 Task: Create a due date automation trigger when advanced on, on the tuesday of the week a card is due add basic without the yellow label at 11:00 AM.
Action: Mouse moved to (1160, 86)
Screenshot: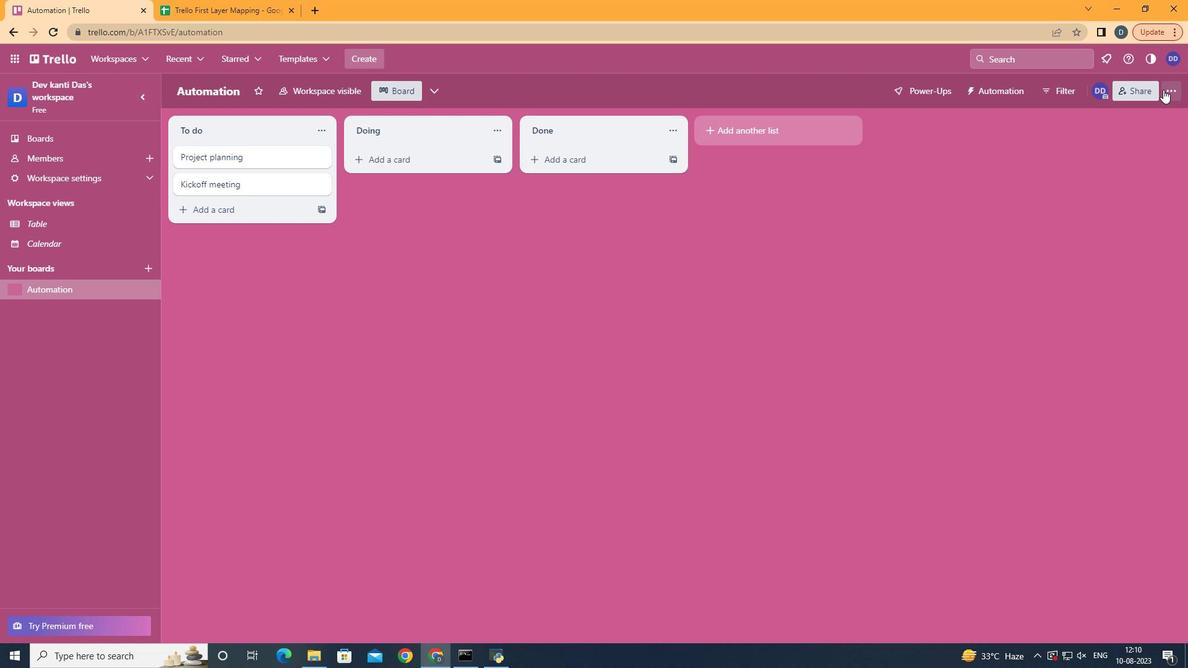 
Action: Mouse pressed left at (1160, 86)
Screenshot: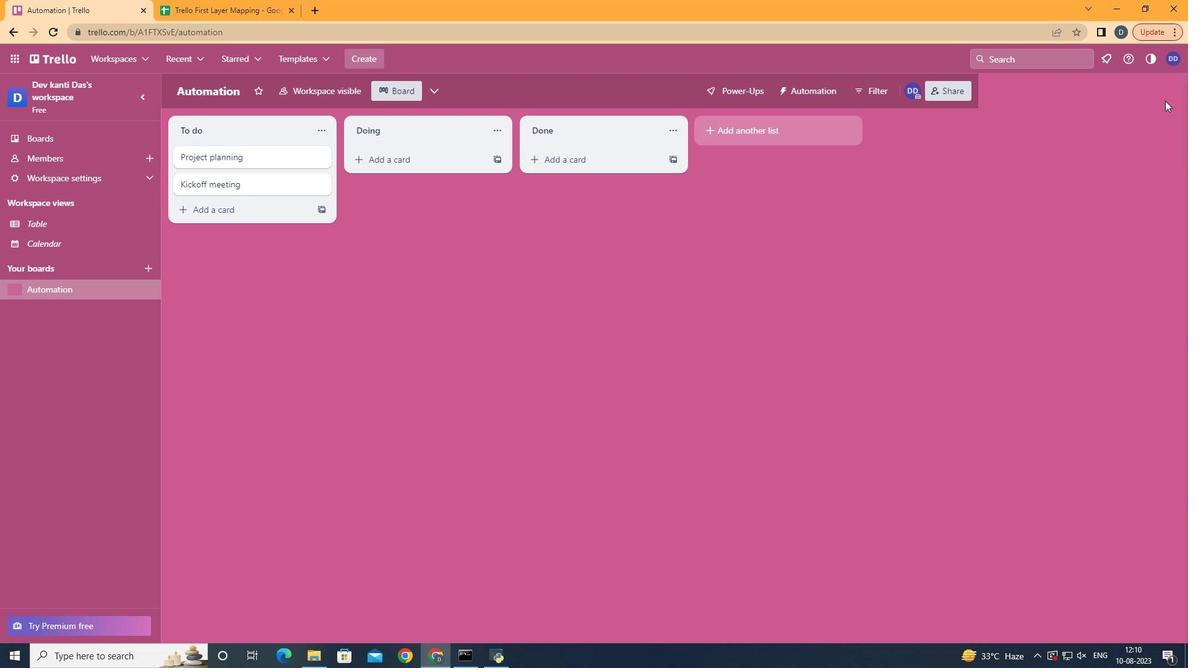 
Action: Mouse moved to (1097, 254)
Screenshot: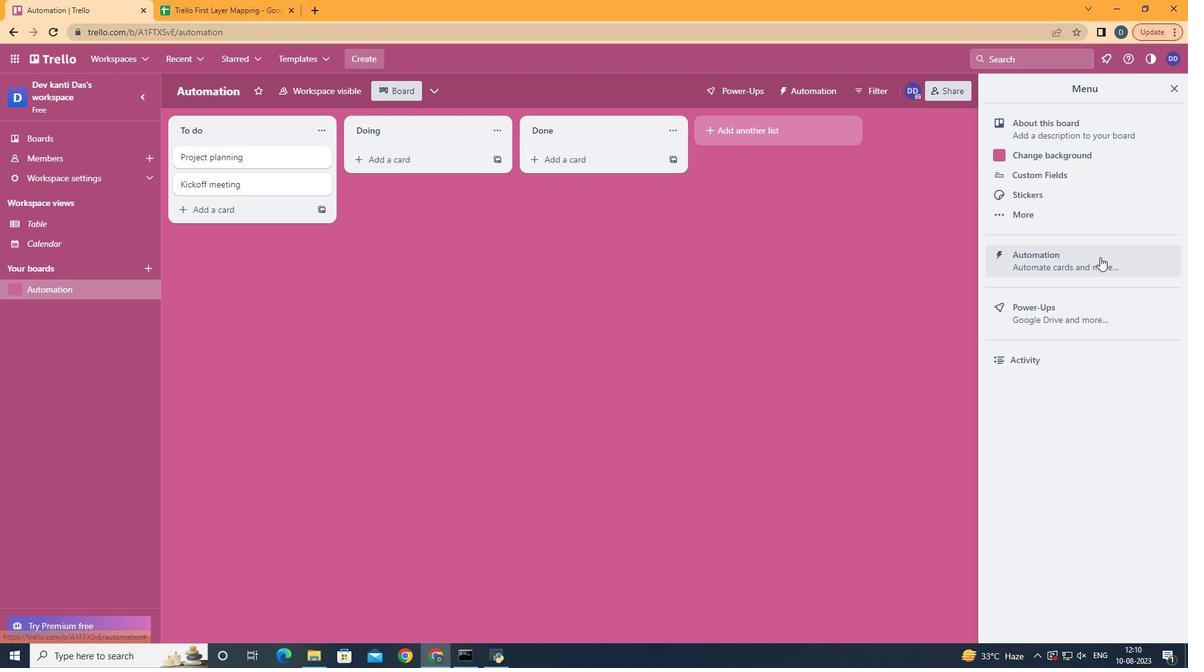 
Action: Mouse pressed left at (1097, 254)
Screenshot: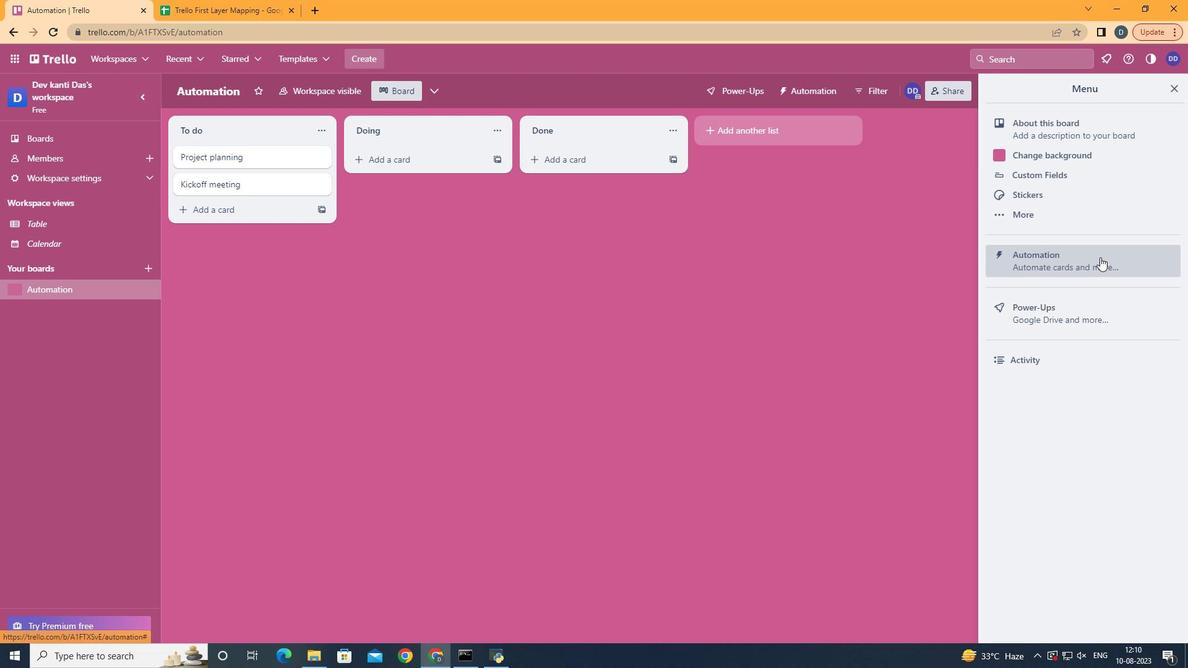 
Action: Mouse moved to (230, 246)
Screenshot: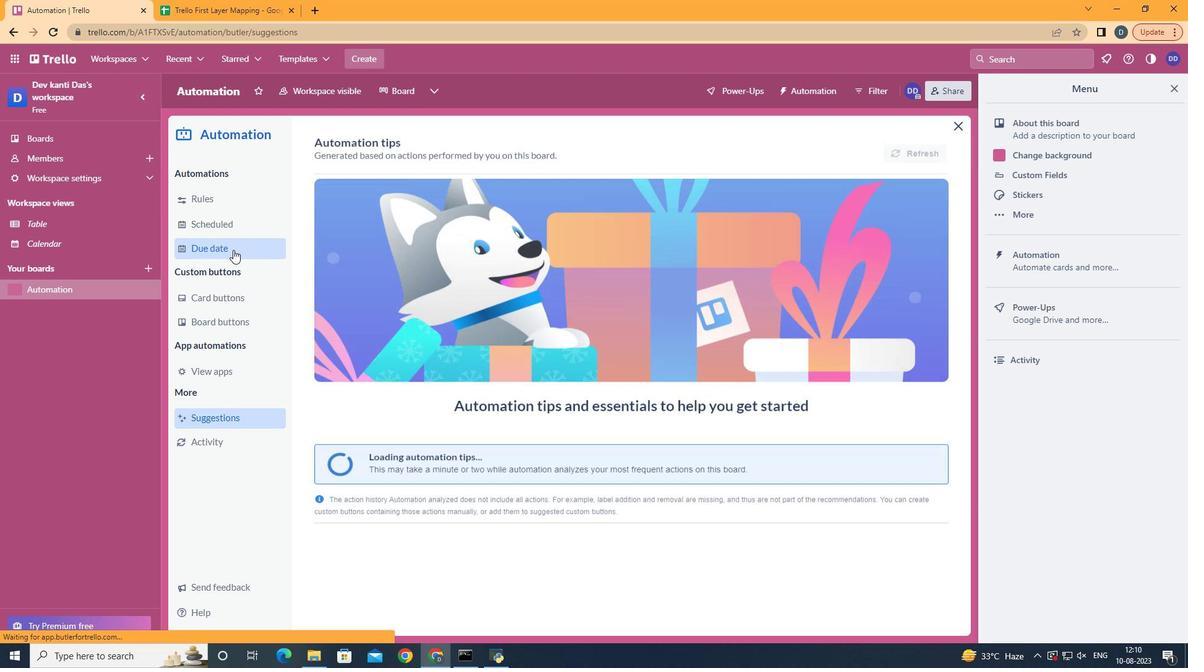 
Action: Mouse pressed left at (230, 246)
Screenshot: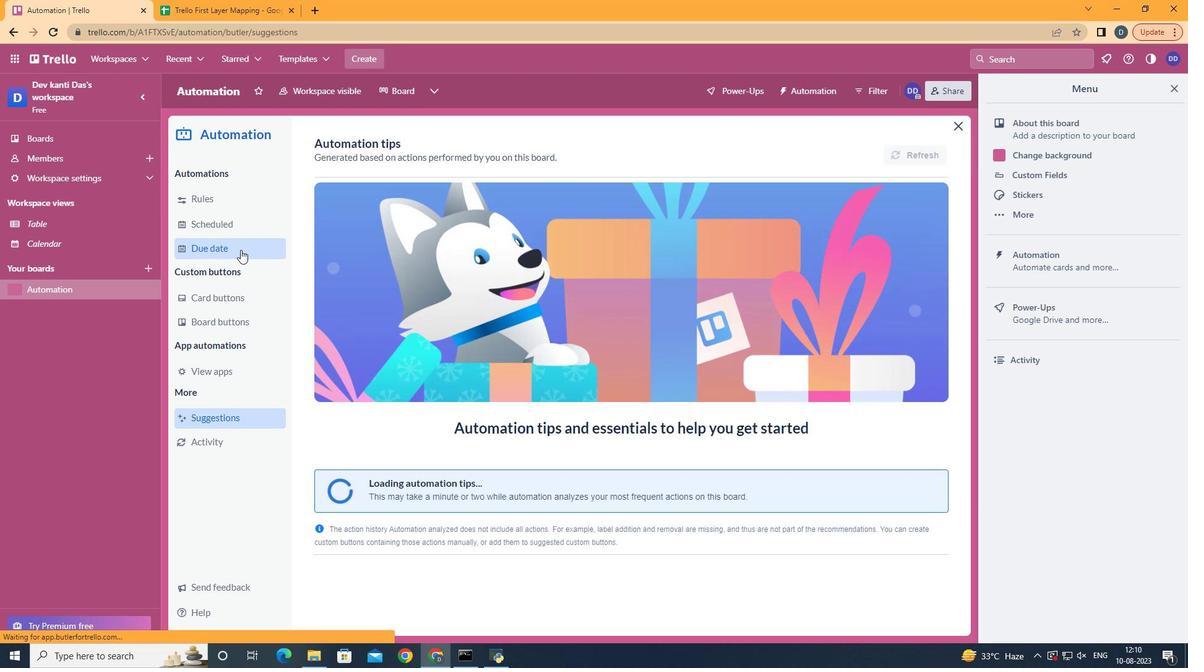 
Action: Mouse moved to (861, 146)
Screenshot: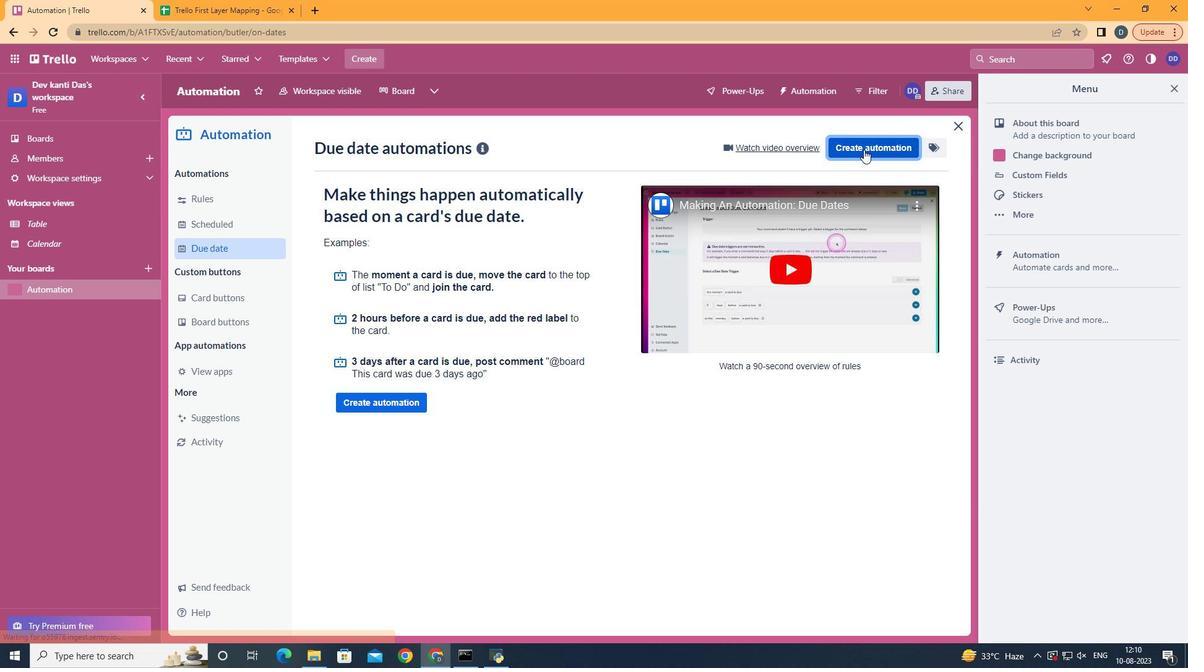 
Action: Mouse pressed left at (861, 146)
Screenshot: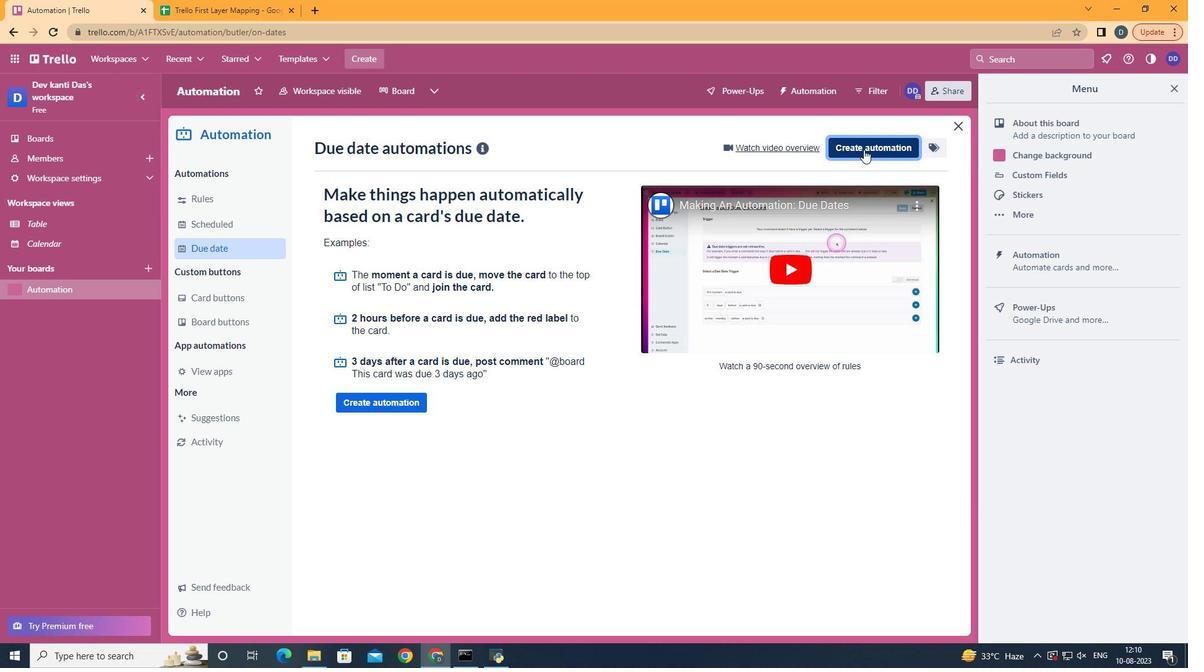 
Action: Mouse moved to (647, 264)
Screenshot: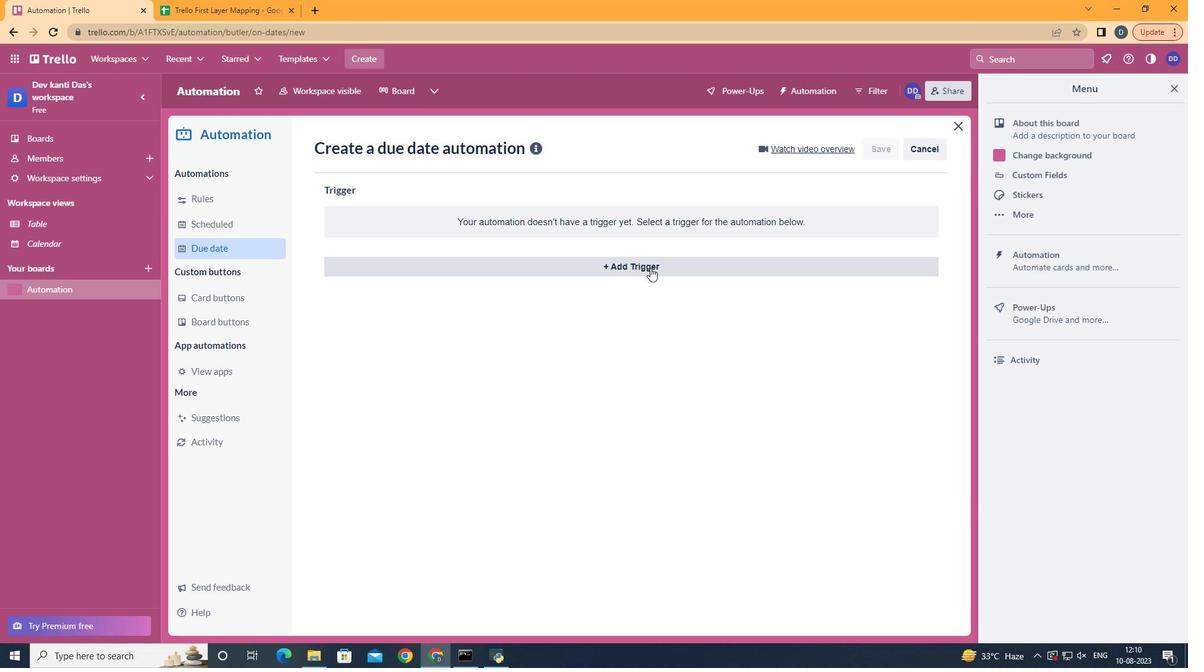 
Action: Mouse pressed left at (647, 264)
Screenshot: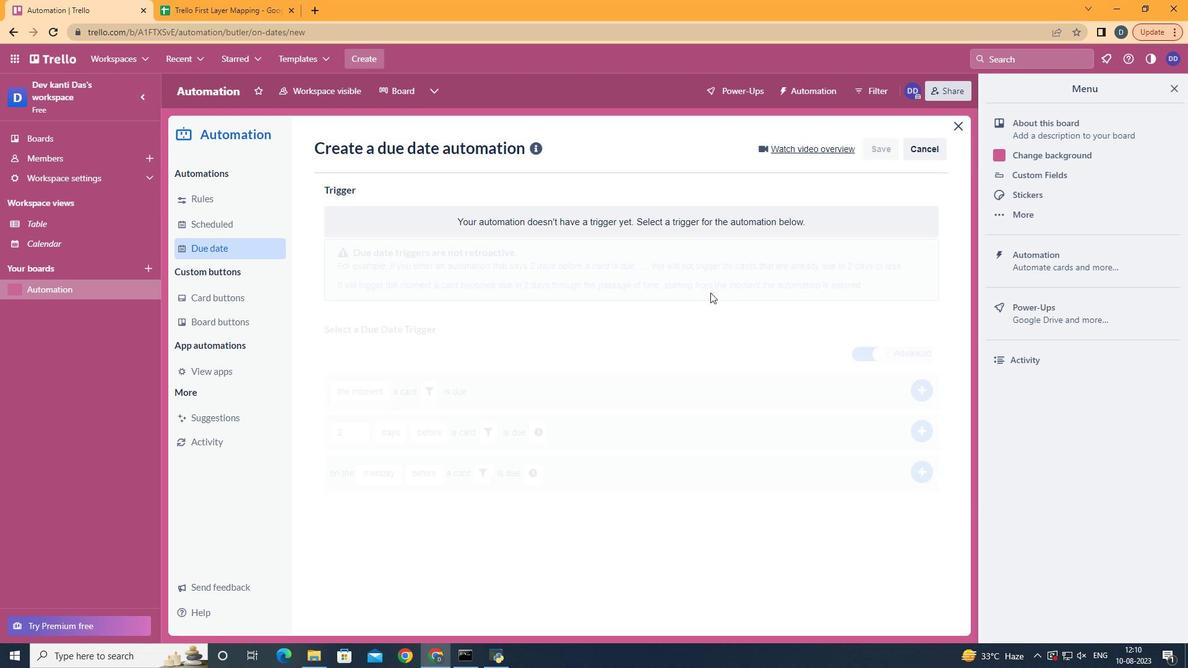 
Action: Mouse moved to (388, 338)
Screenshot: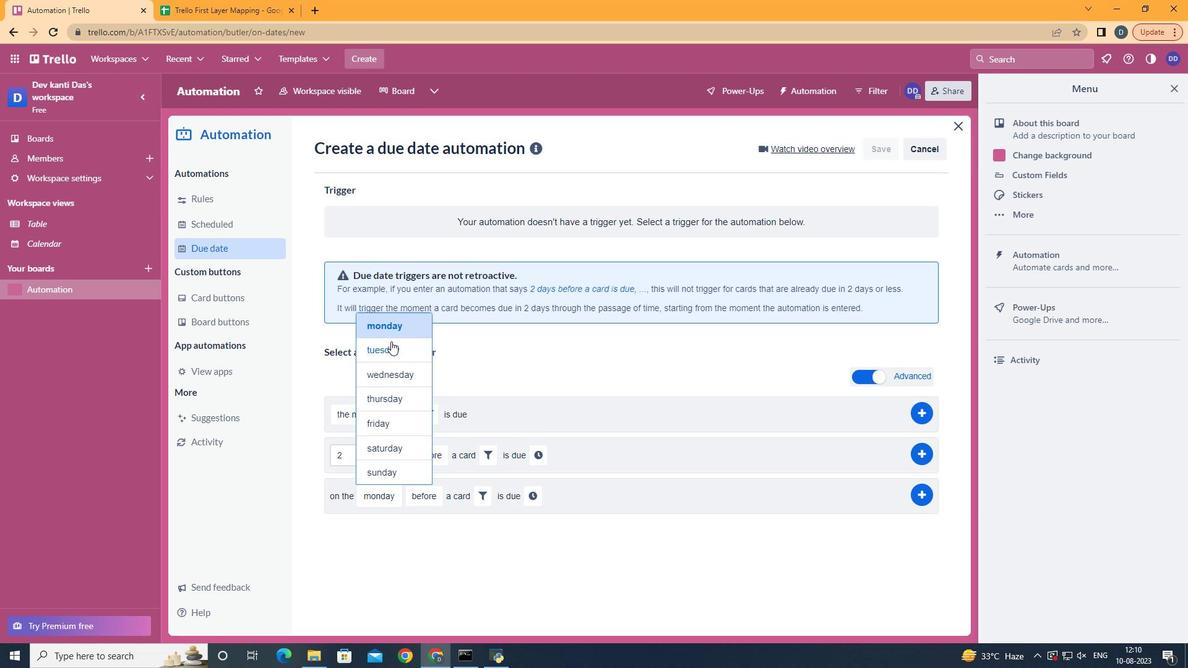 
Action: Mouse pressed left at (388, 338)
Screenshot: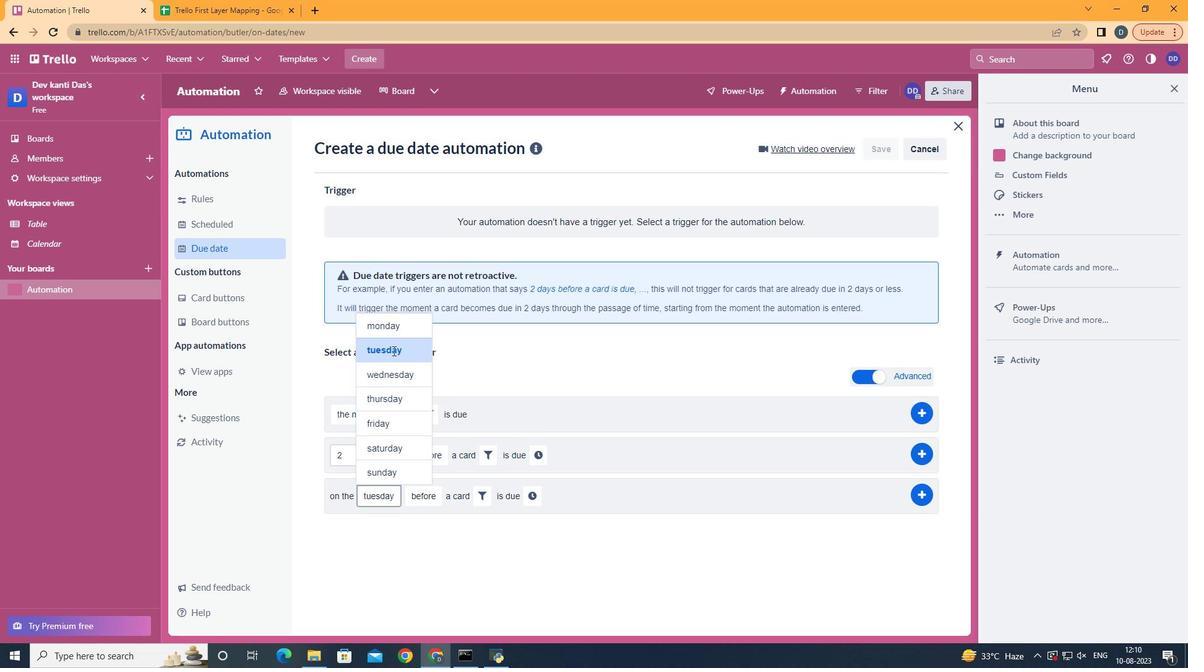 
Action: Mouse moved to (435, 568)
Screenshot: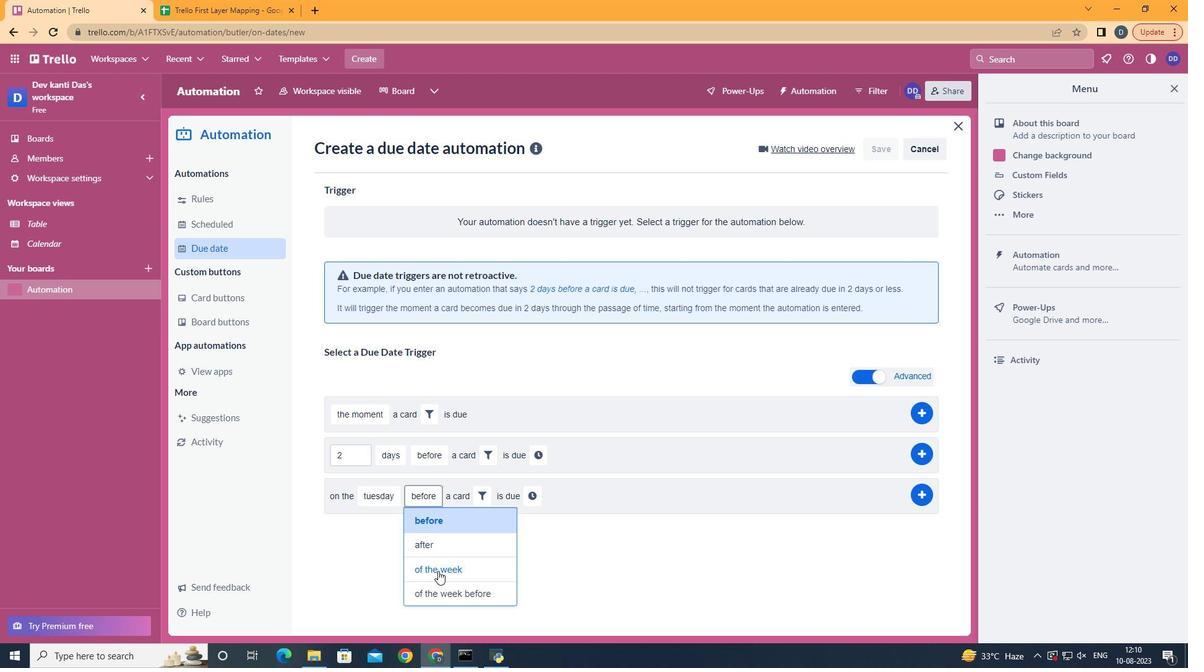 
Action: Mouse pressed left at (435, 568)
Screenshot: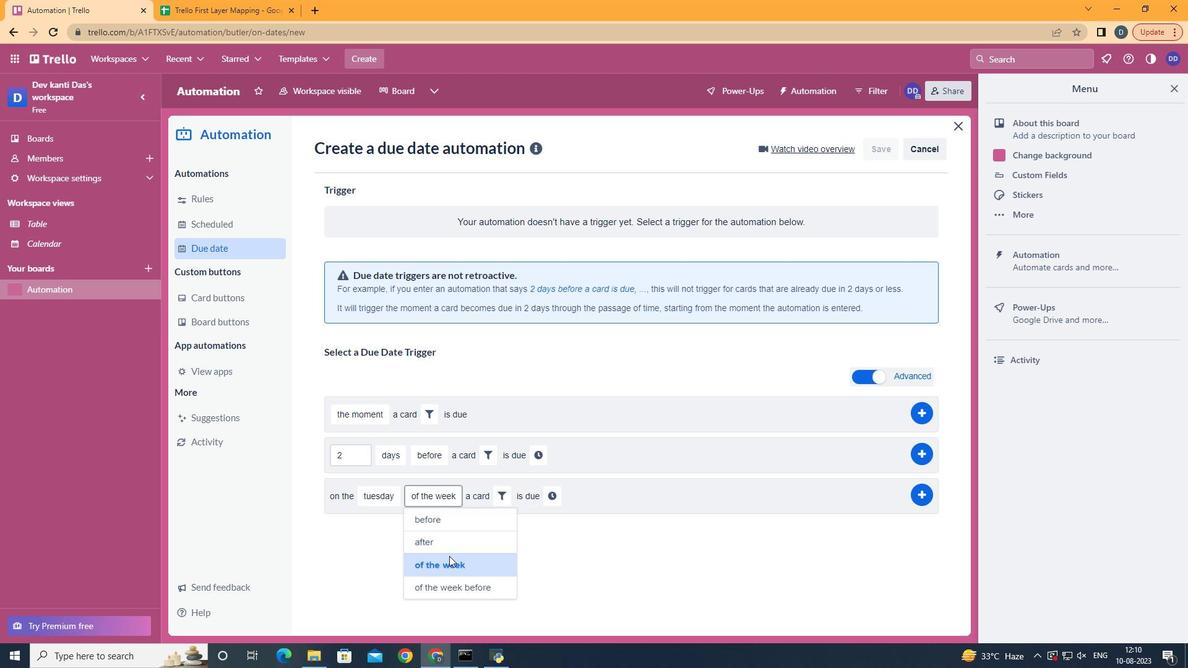 
Action: Mouse moved to (497, 489)
Screenshot: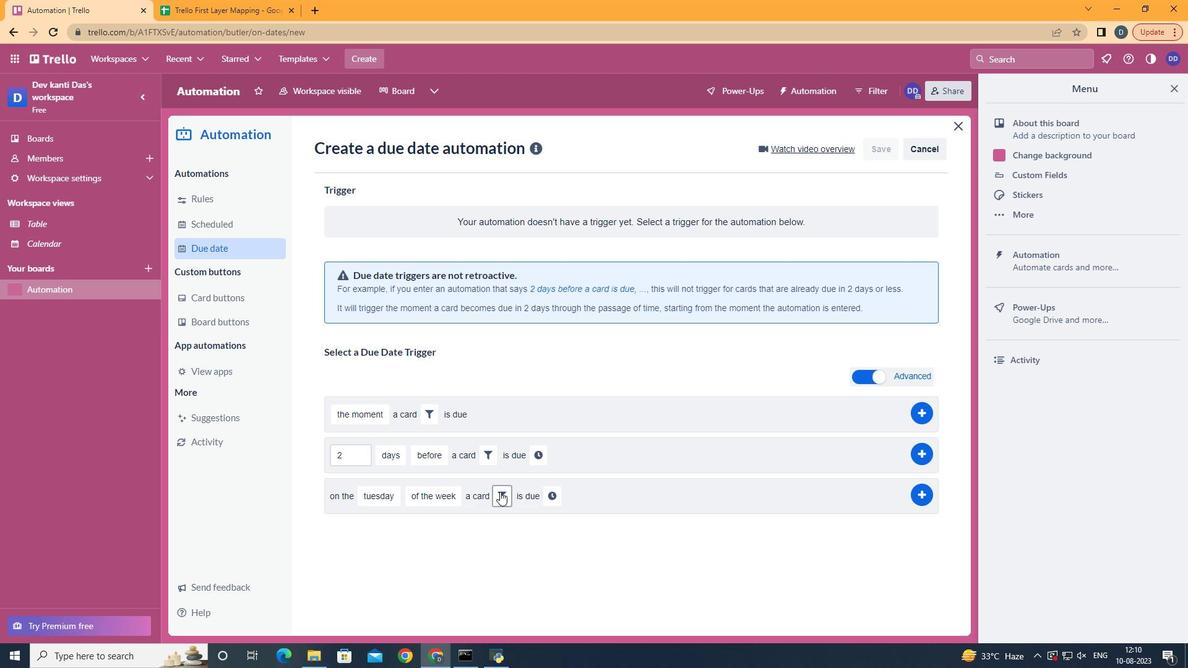 
Action: Mouse pressed left at (497, 489)
Screenshot: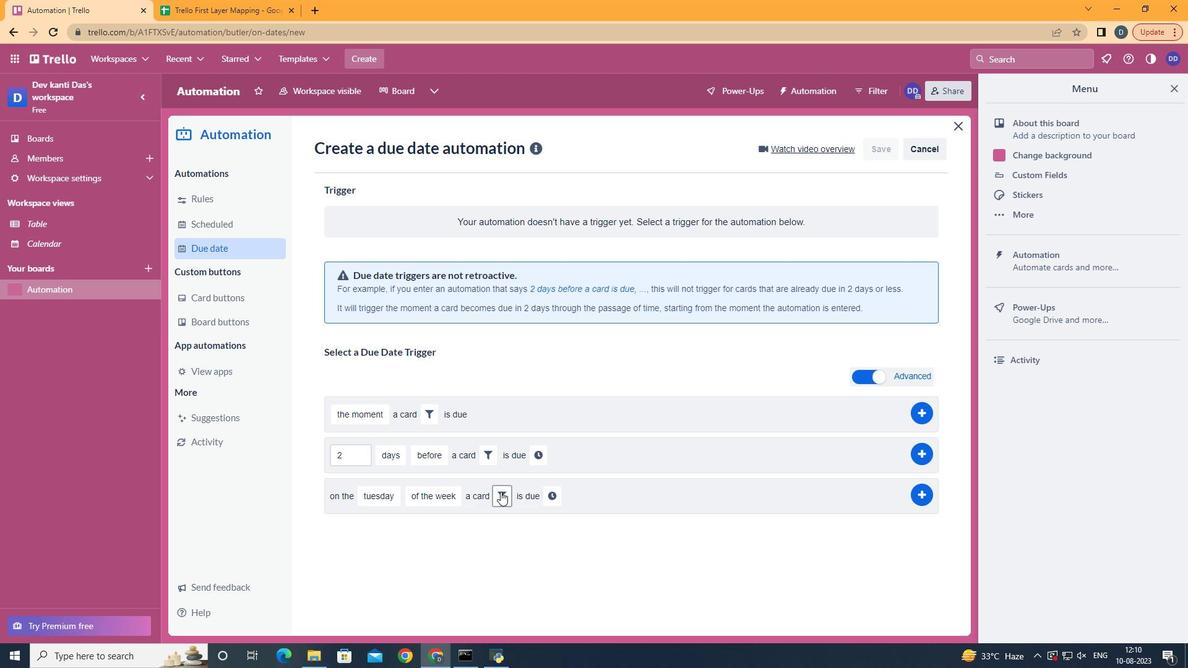 
Action: Mouse moved to (573, 599)
Screenshot: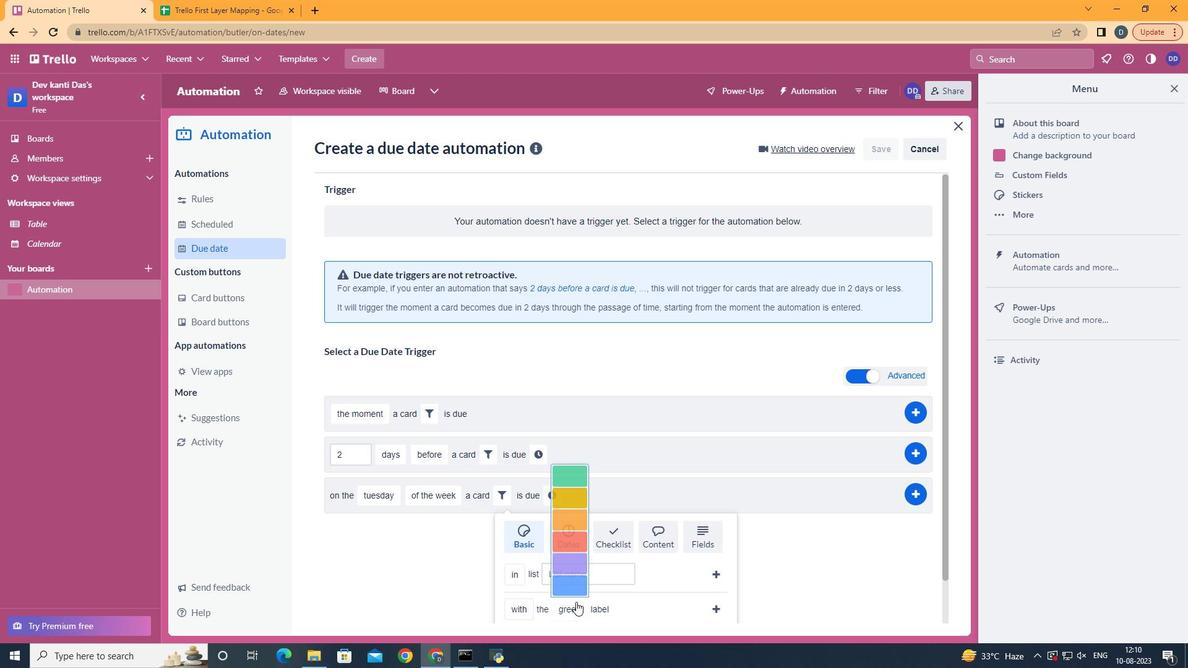 
Action: Mouse scrolled (573, 598) with delta (0, 0)
Screenshot: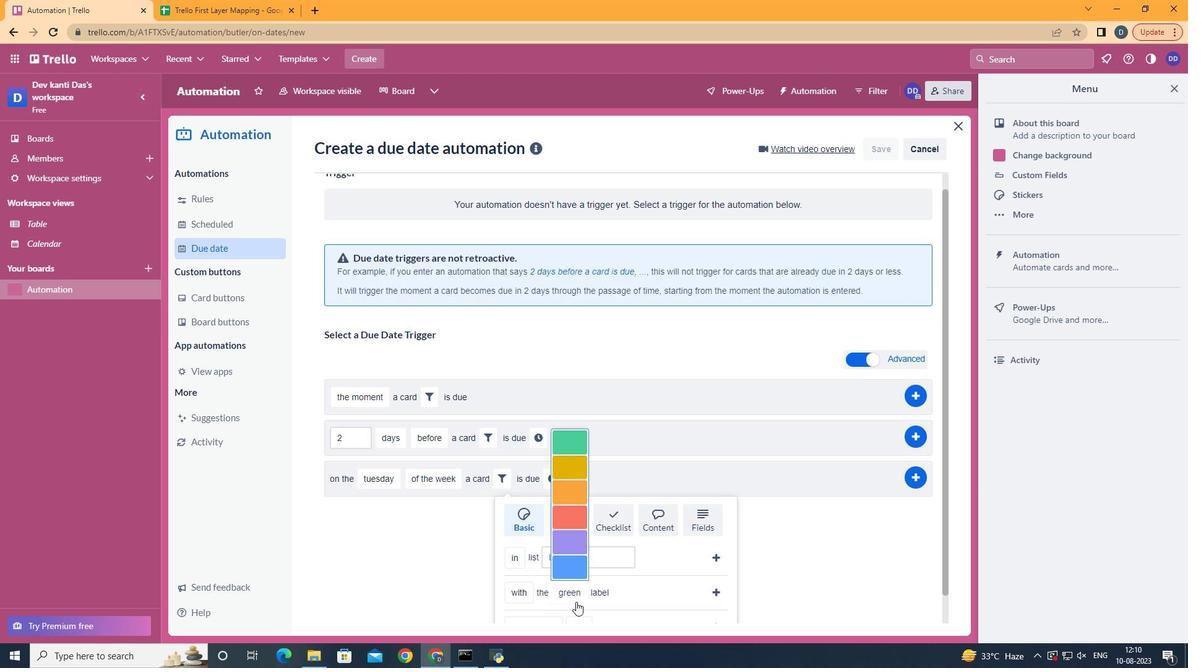 
Action: Mouse scrolled (573, 598) with delta (0, 0)
Screenshot: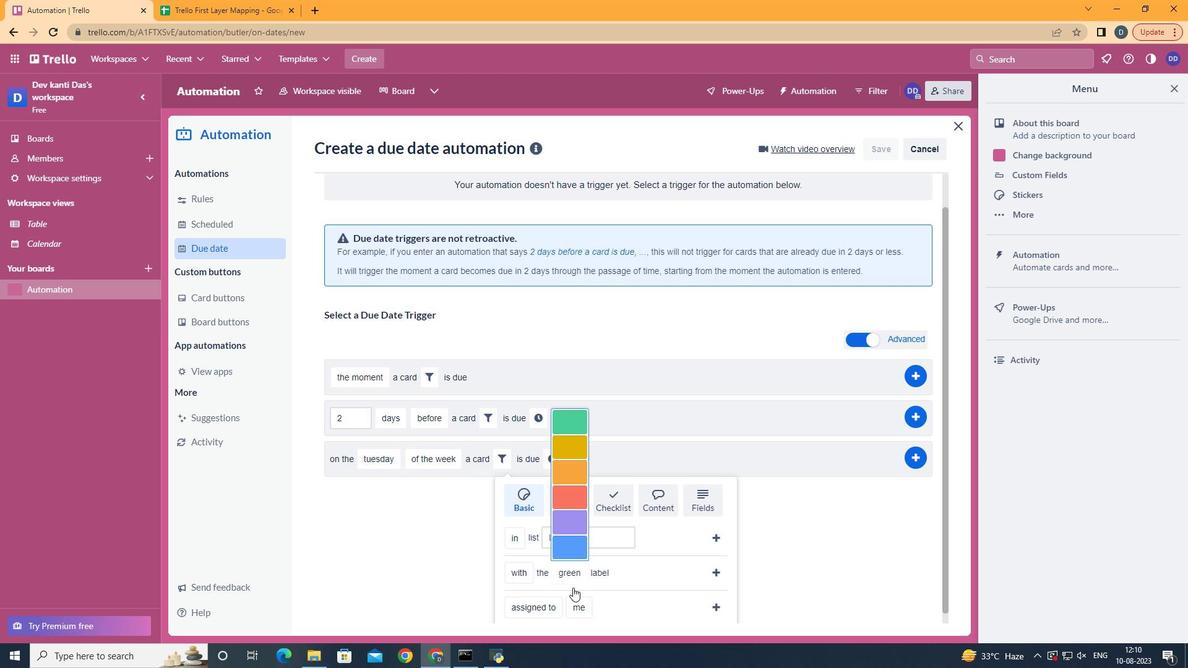 
Action: Mouse scrolled (573, 598) with delta (0, 0)
Screenshot: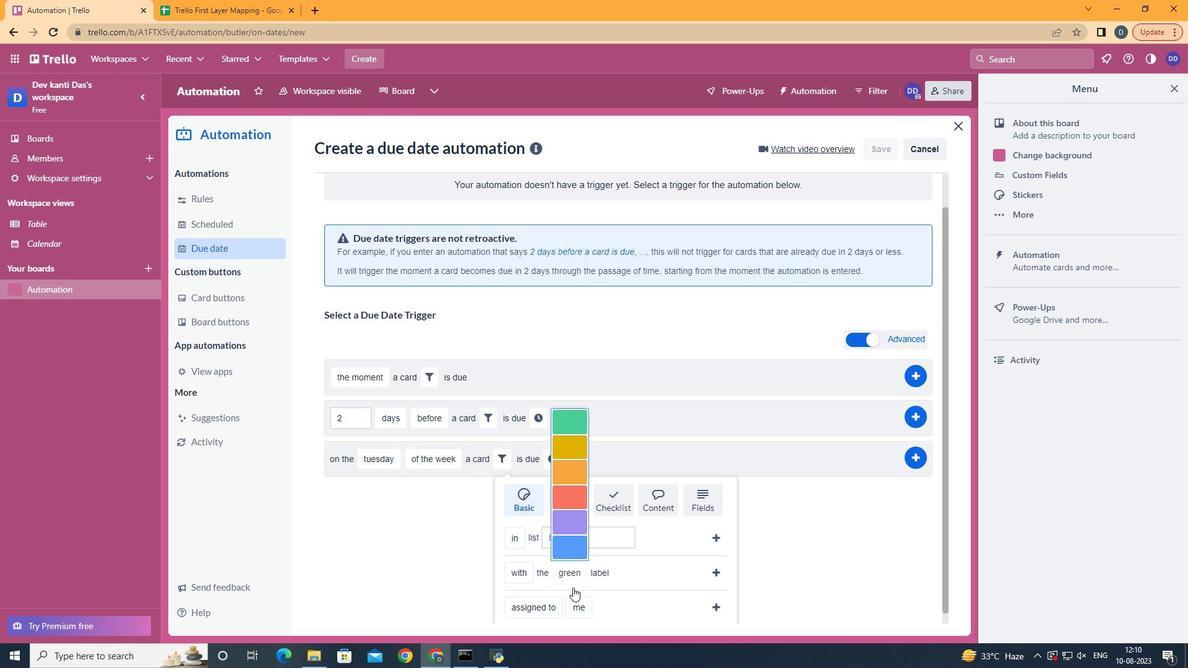 
Action: Mouse moved to (534, 515)
Screenshot: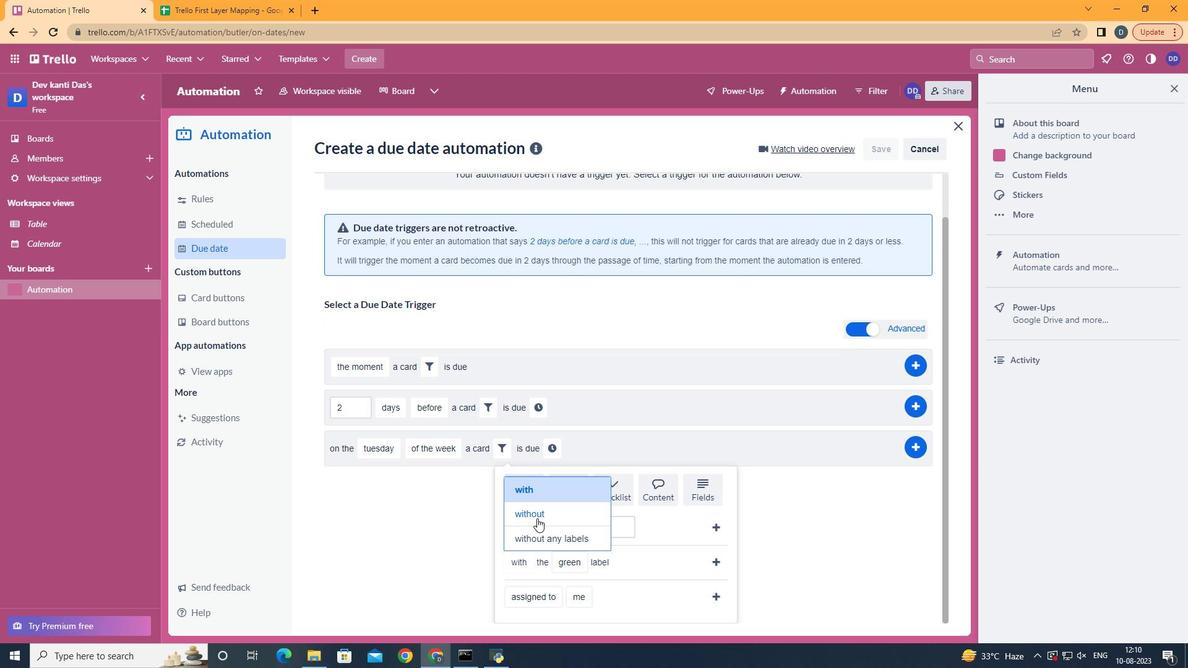 
Action: Mouse pressed left at (534, 515)
Screenshot: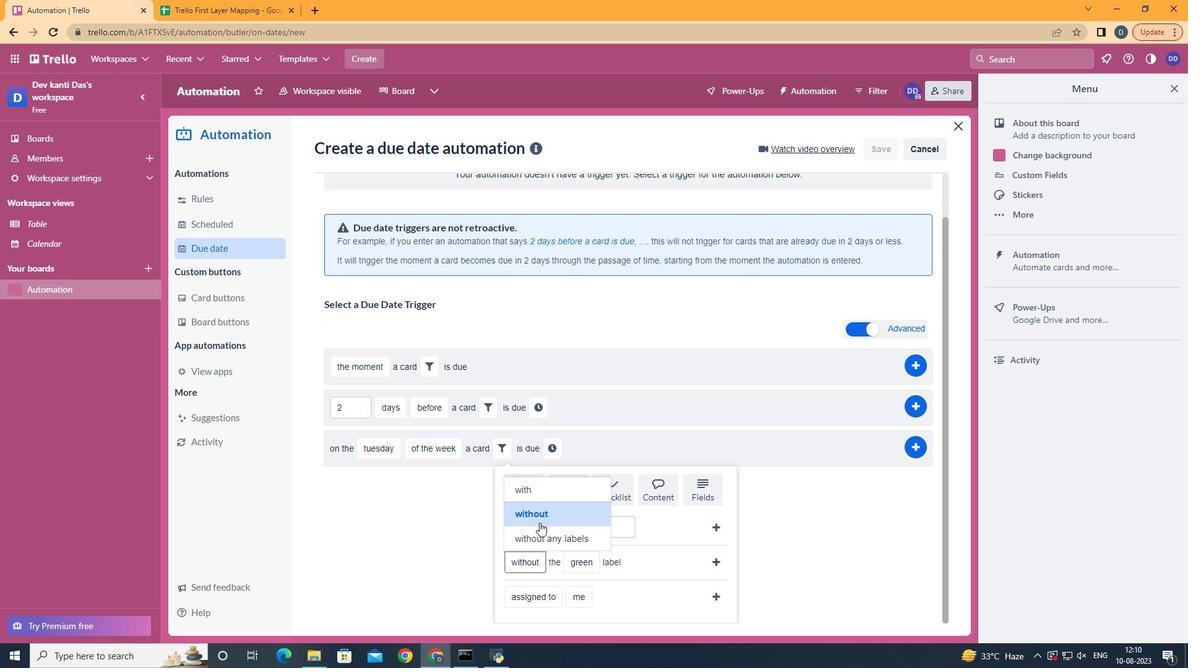 
Action: Mouse moved to (586, 428)
Screenshot: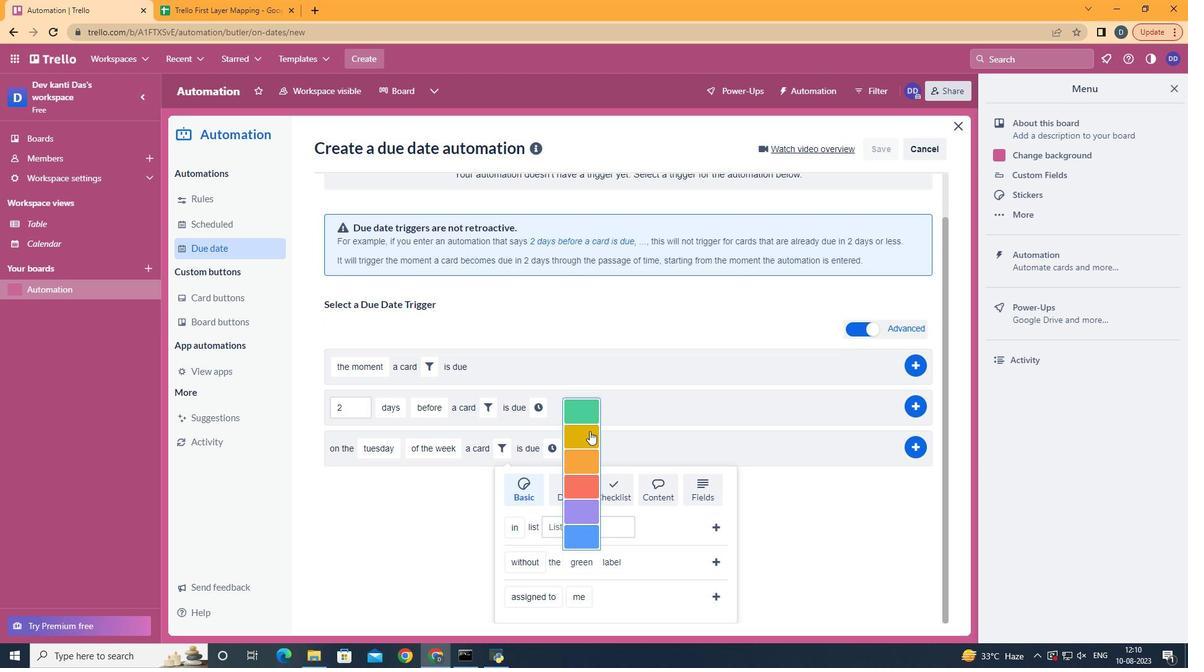 
Action: Mouse pressed left at (586, 428)
Screenshot: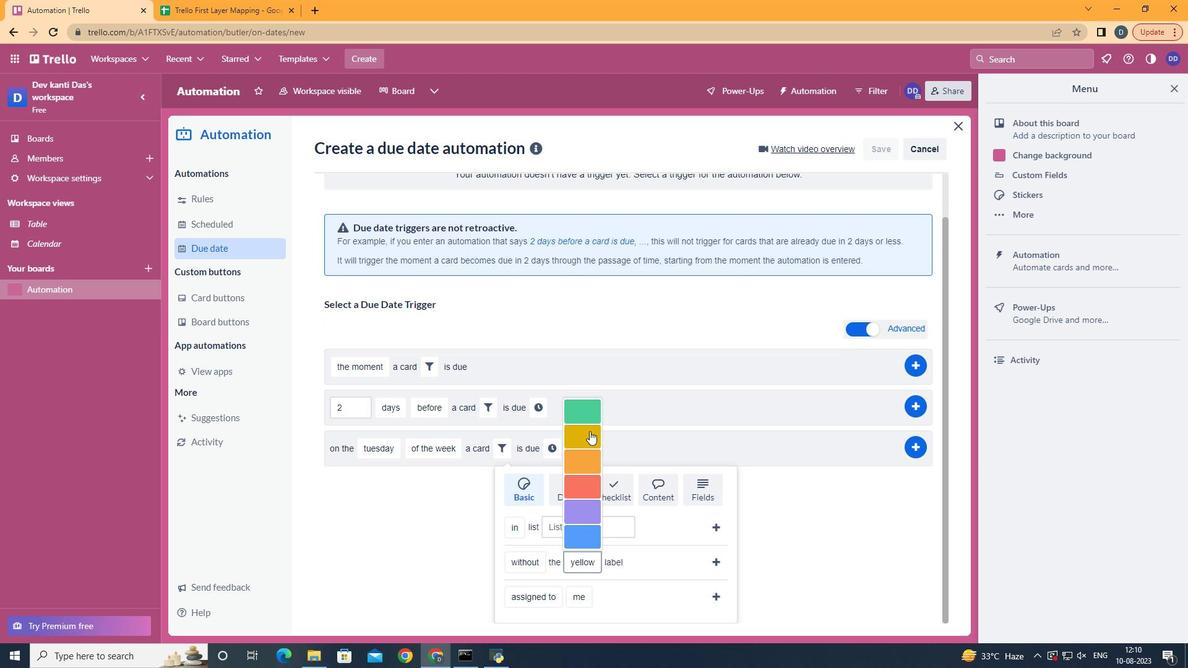 
Action: Mouse moved to (706, 558)
Screenshot: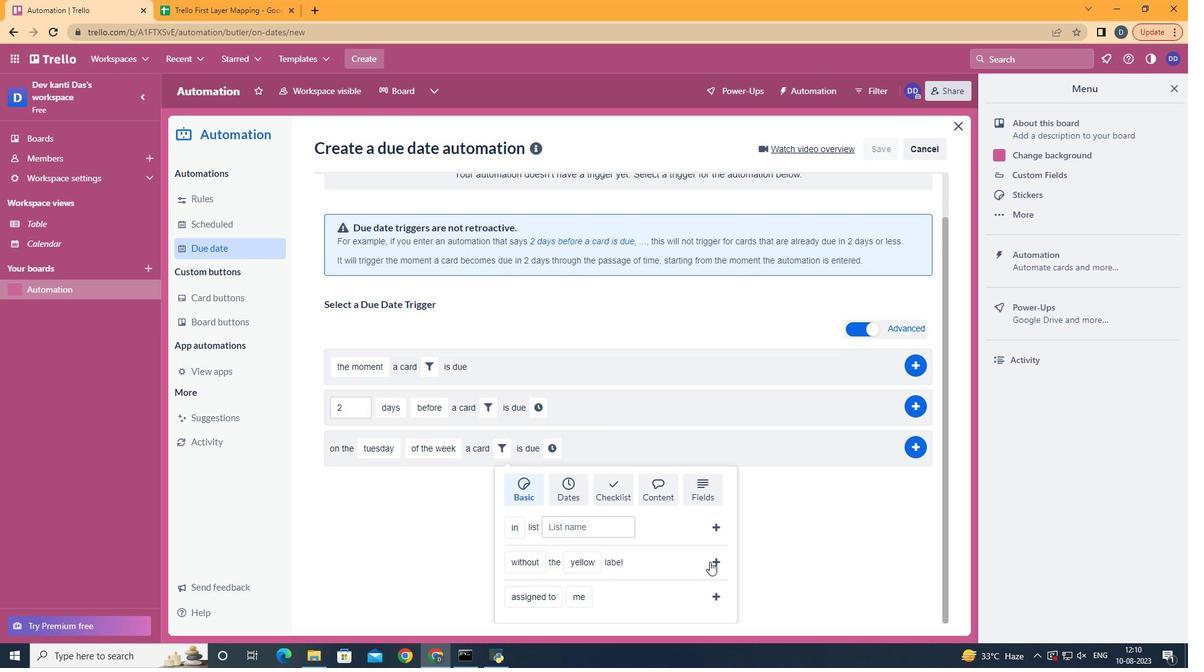 
Action: Mouse pressed left at (706, 558)
Screenshot: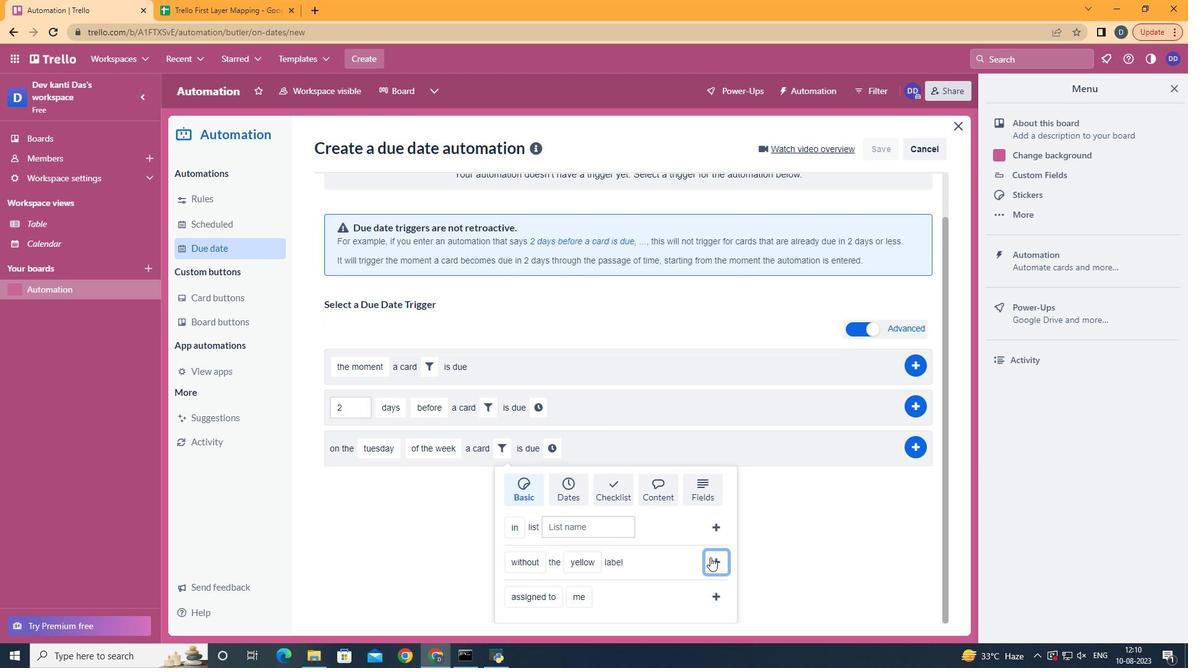 
Action: Mouse moved to (668, 489)
Screenshot: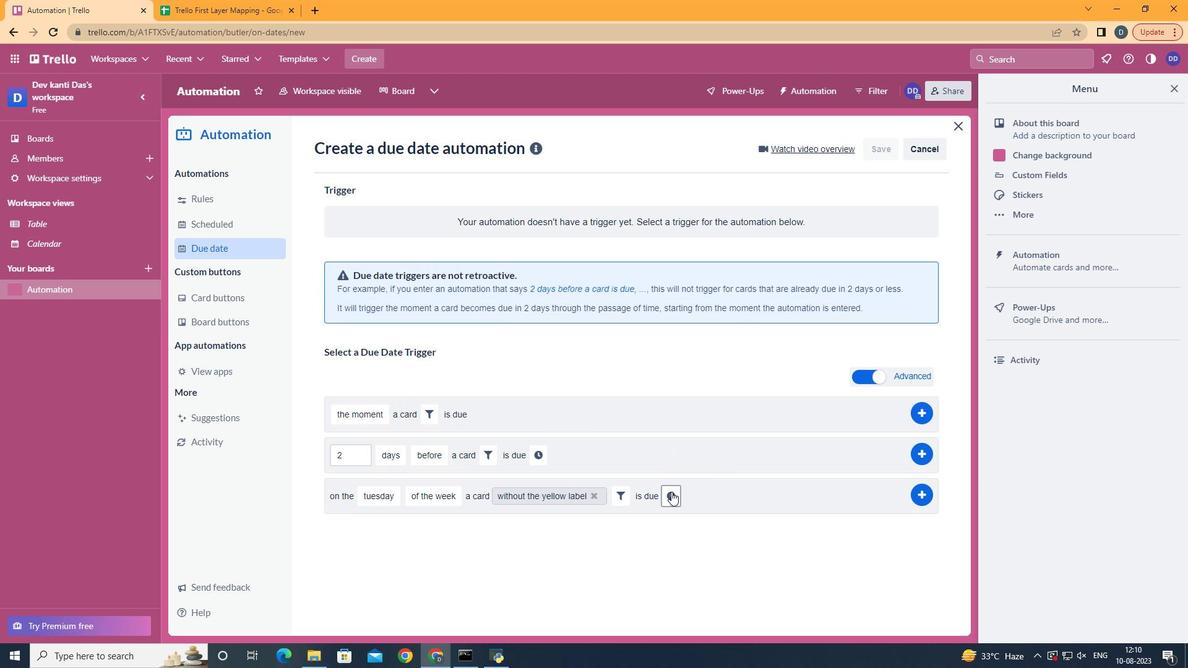 
Action: Mouse pressed left at (668, 489)
Screenshot: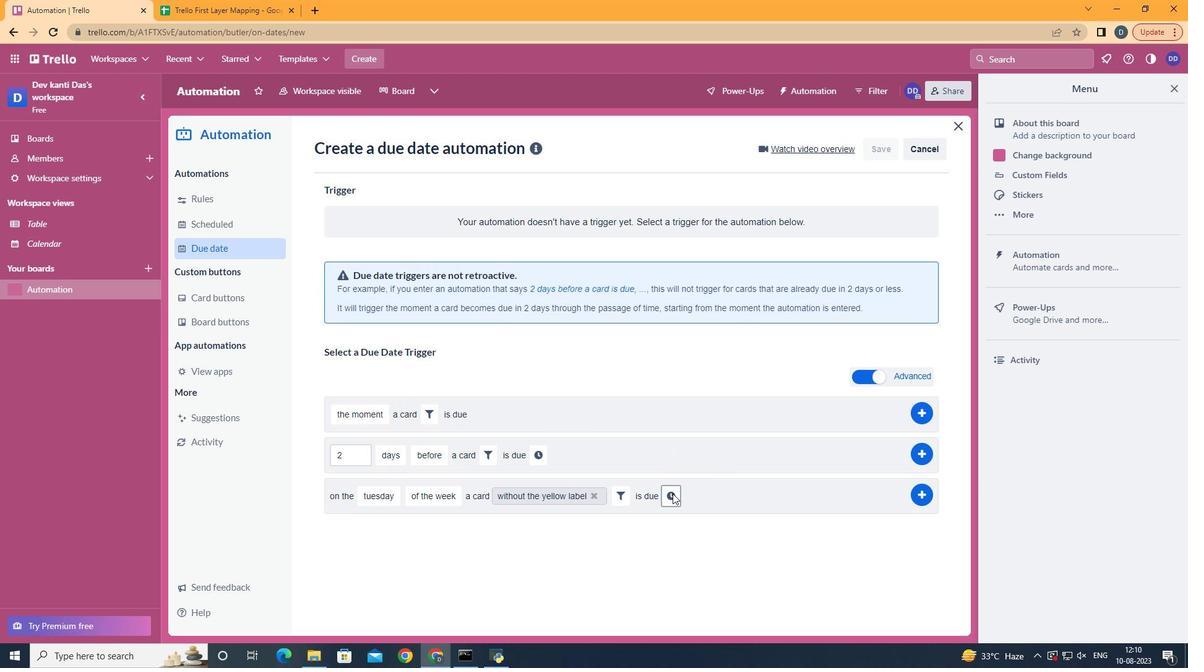 
Action: Mouse moved to (701, 498)
Screenshot: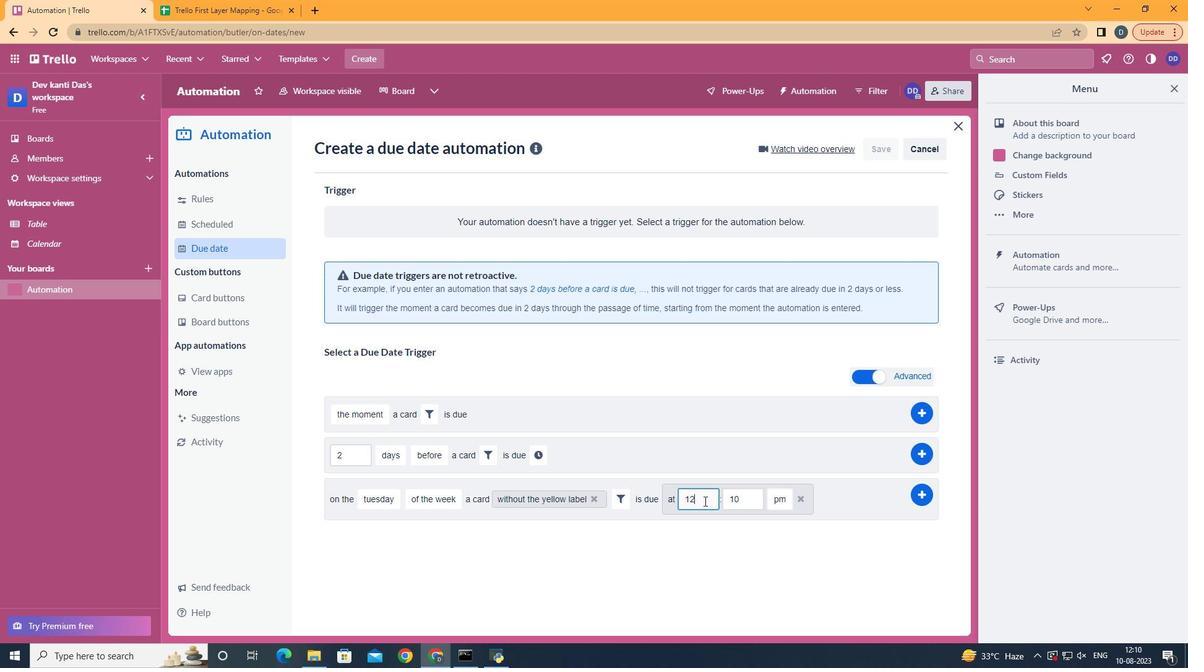 
Action: Mouse pressed left at (701, 498)
Screenshot: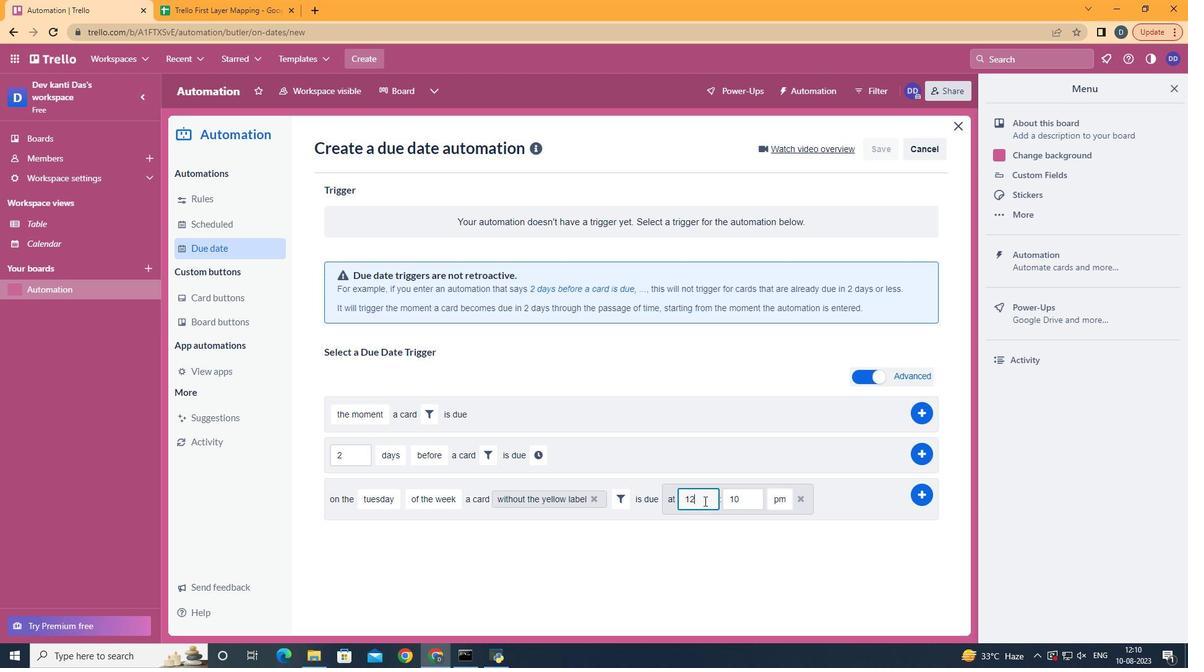 
Action: Key pressed <Key.backspace>1
Screenshot: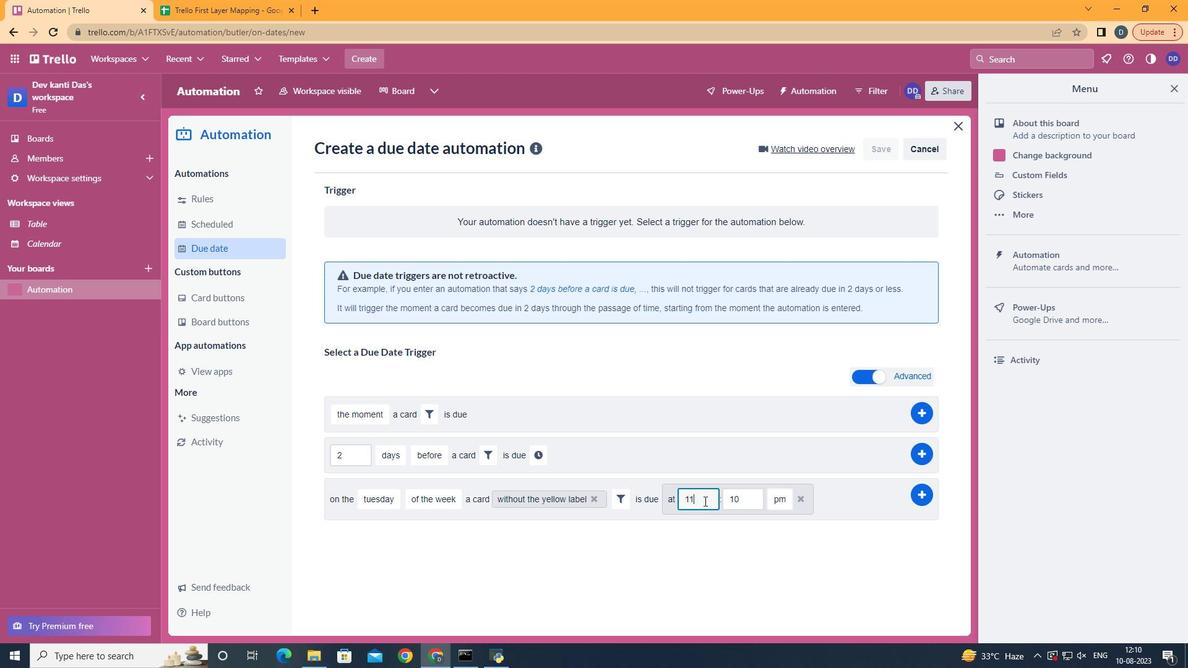 
Action: Mouse moved to (746, 492)
Screenshot: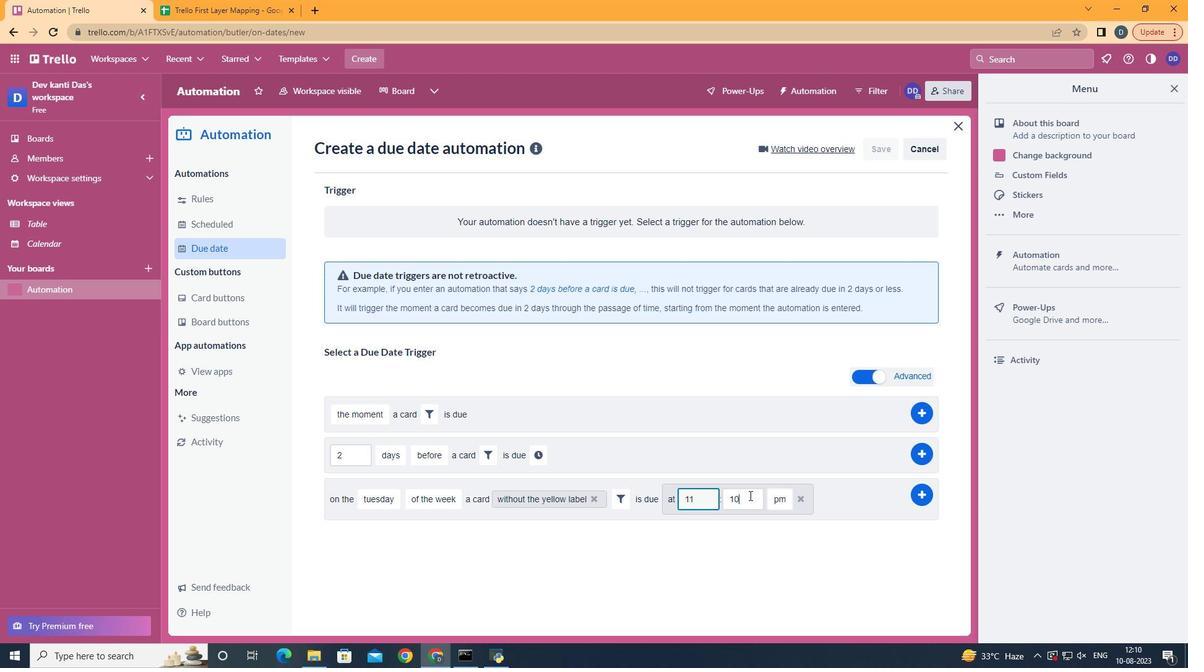 
Action: Mouse pressed left at (746, 492)
Screenshot: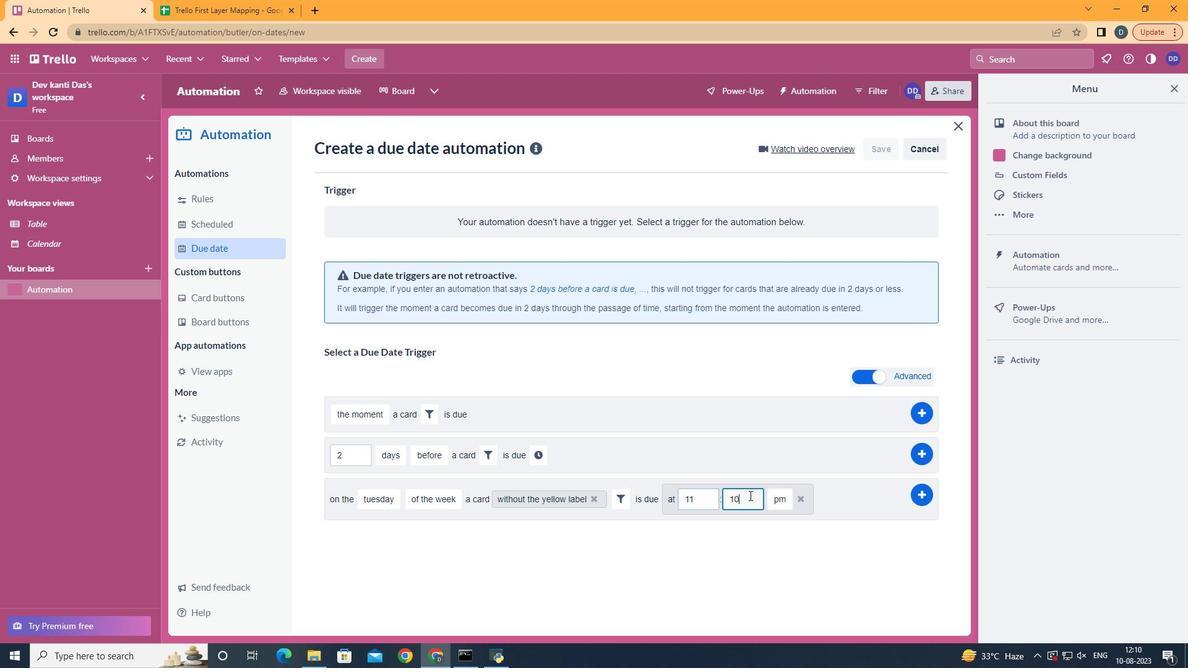 
Action: Key pressed <Key.backspace><Key.backspace>0
Screenshot: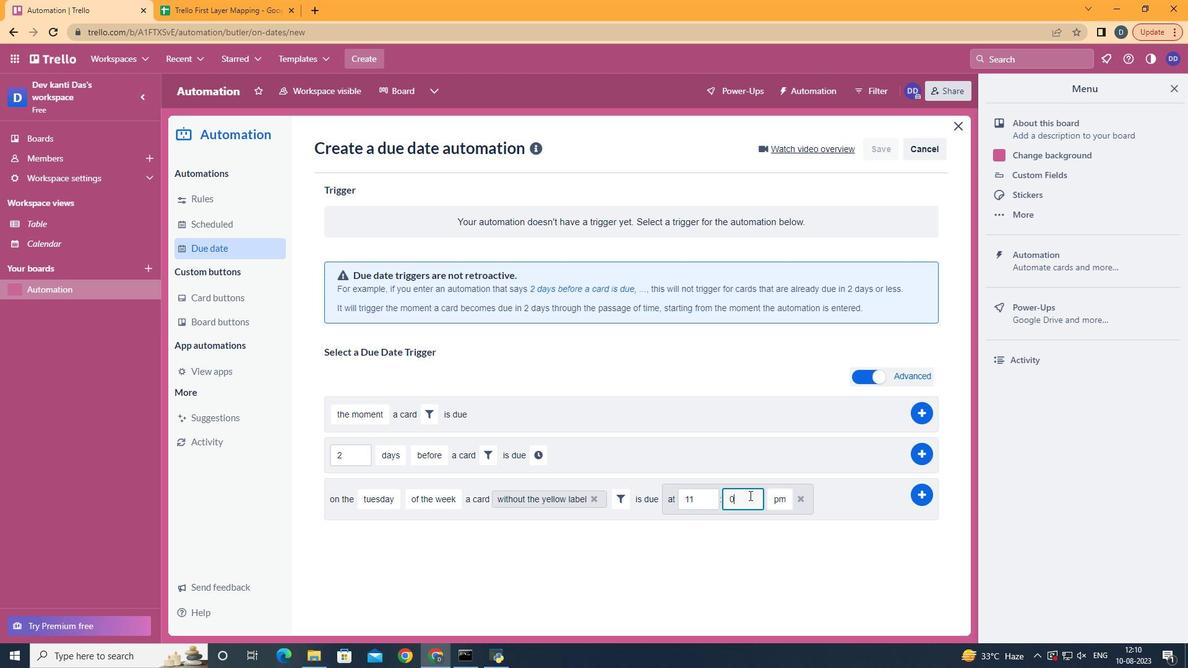 
Action: Mouse moved to (781, 523)
Screenshot: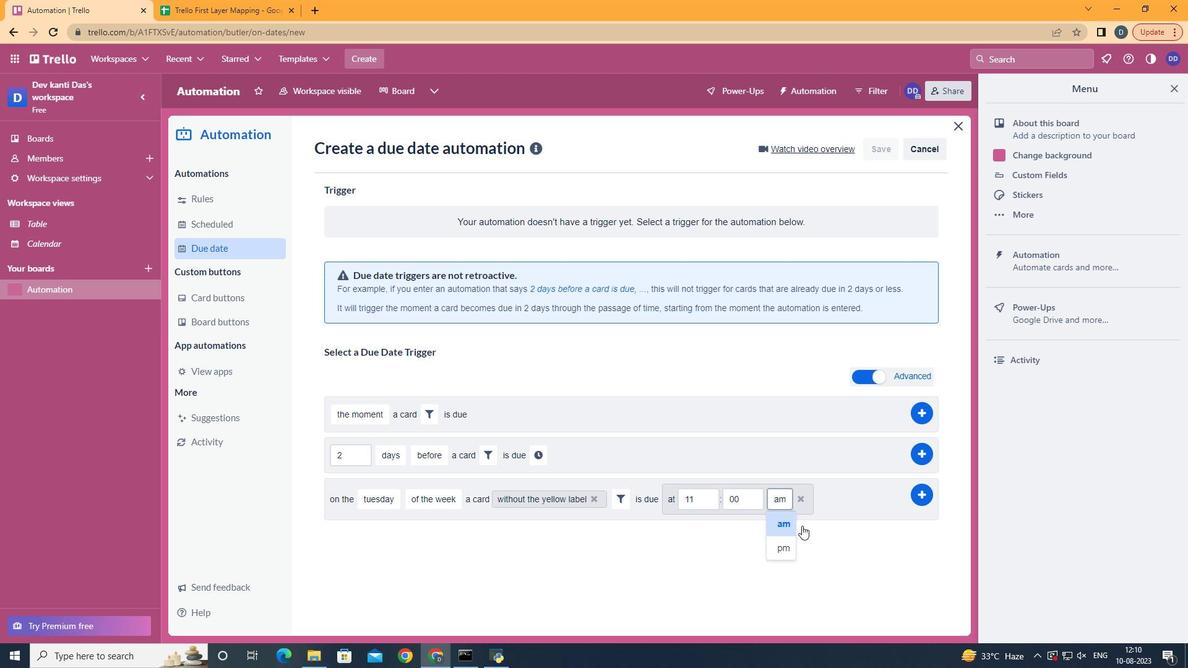 
Action: Mouse pressed left at (781, 523)
Screenshot: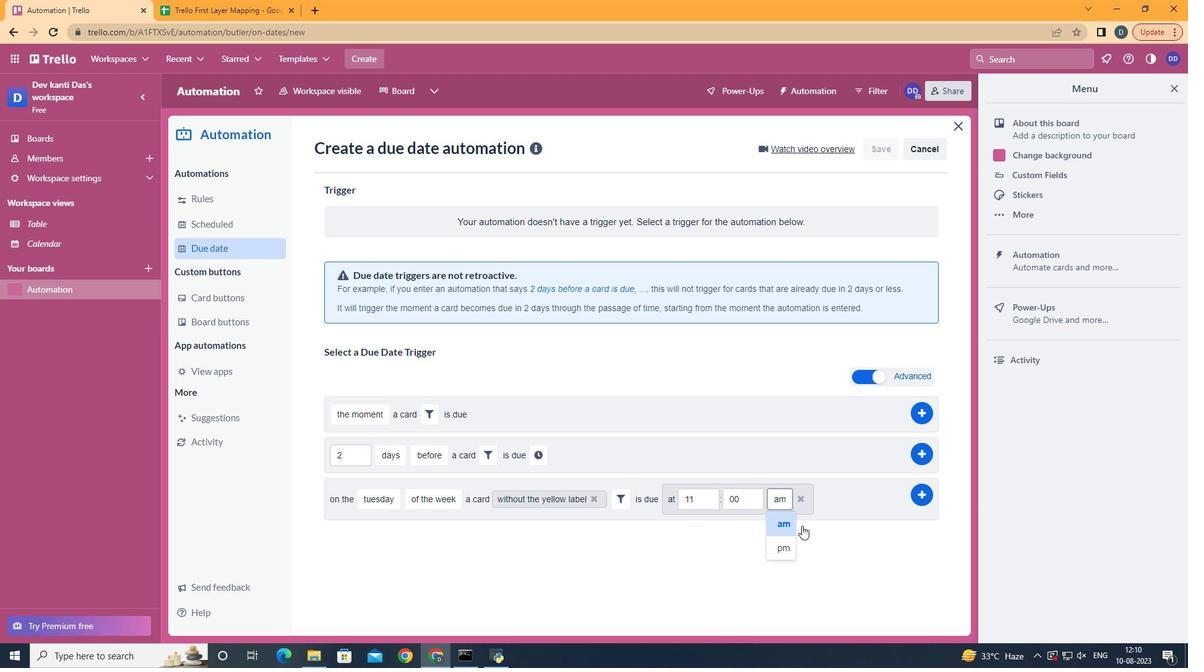 
Action: Mouse moved to (919, 498)
Screenshot: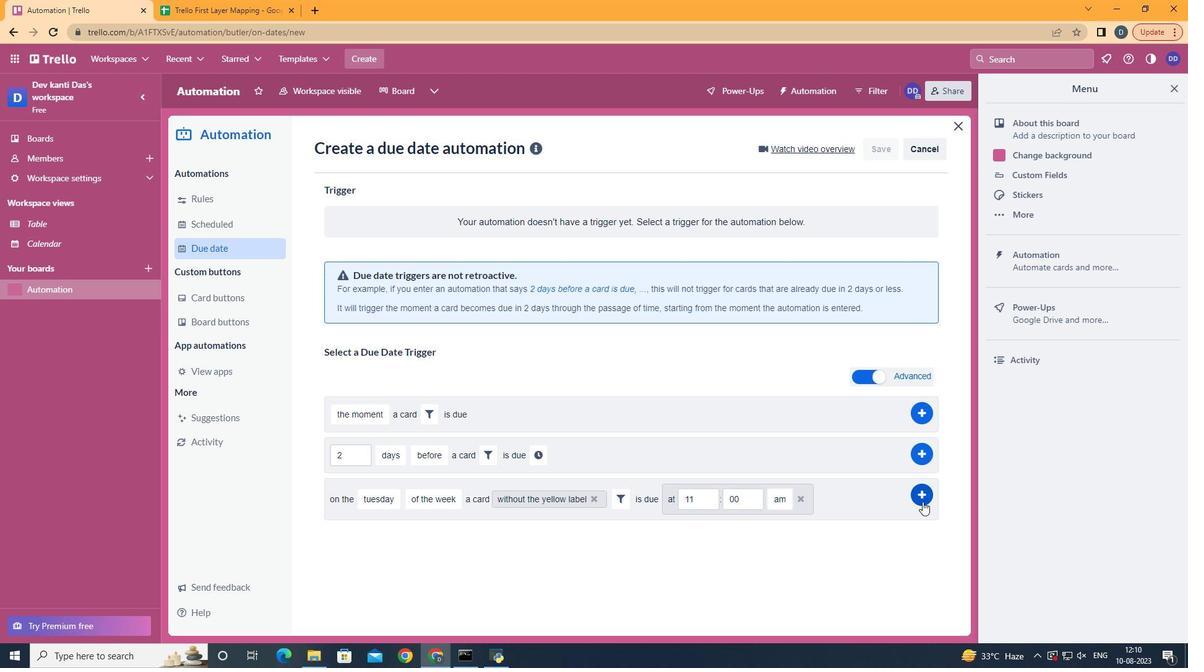 
Action: Mouse pressed left at (919, 498)
Screenshot: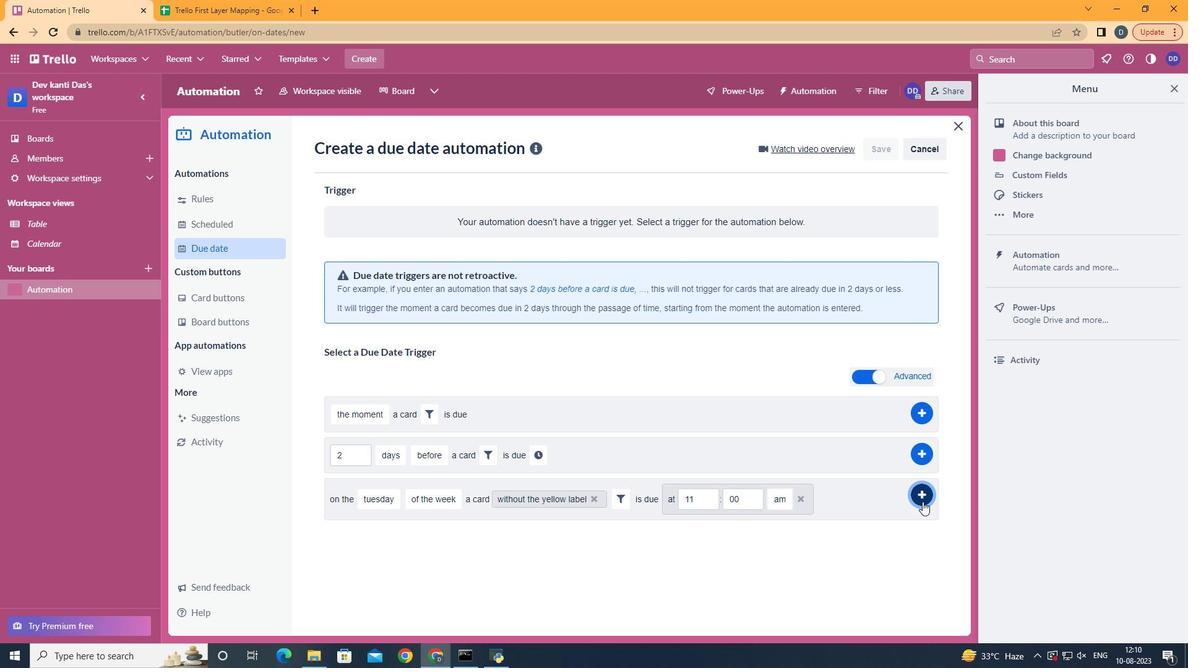 
Action: Mouse moved to (714, 239)
Screenshot: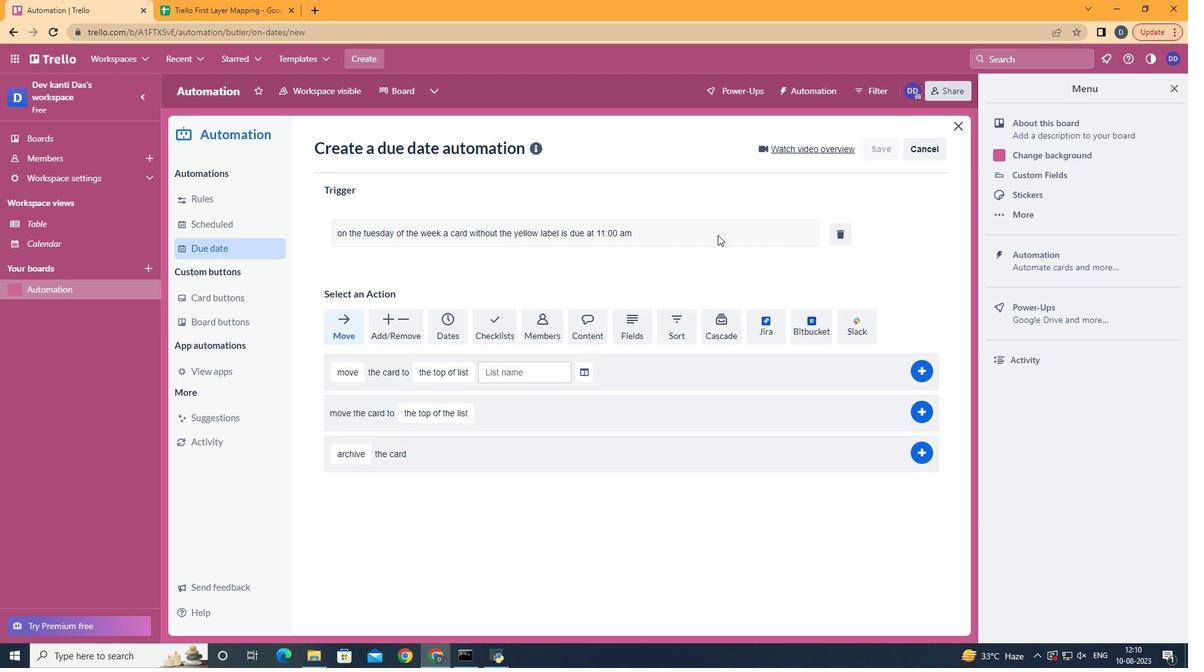 
